Task: Create a due date automation trigger when advanced on, on the monday of the week a card is due add fields without custom field "Resume" set at 11:00 AM.
Action: Mouse moved to (977, 82)
Screenshot: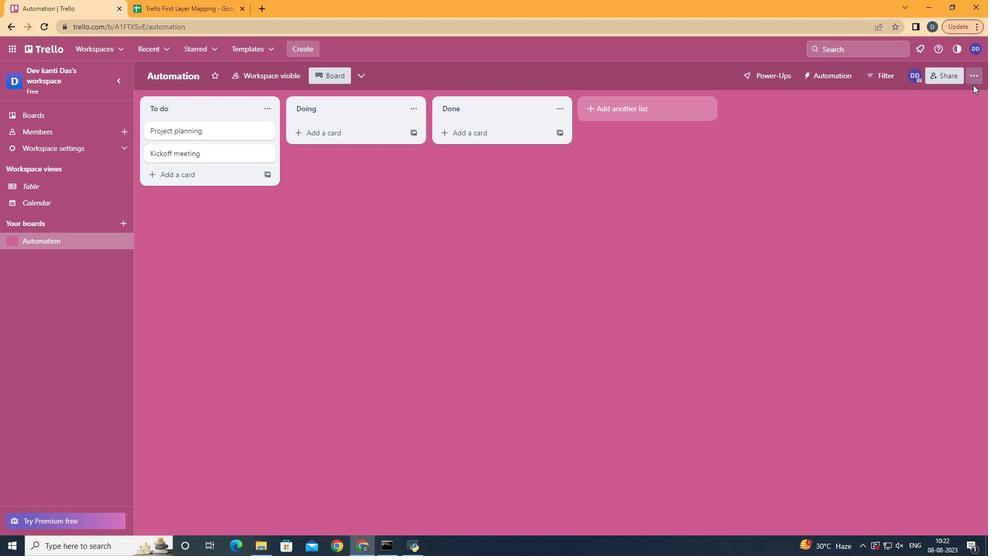 
Action: Mouse pressed left at (977, 82)
Screenshot: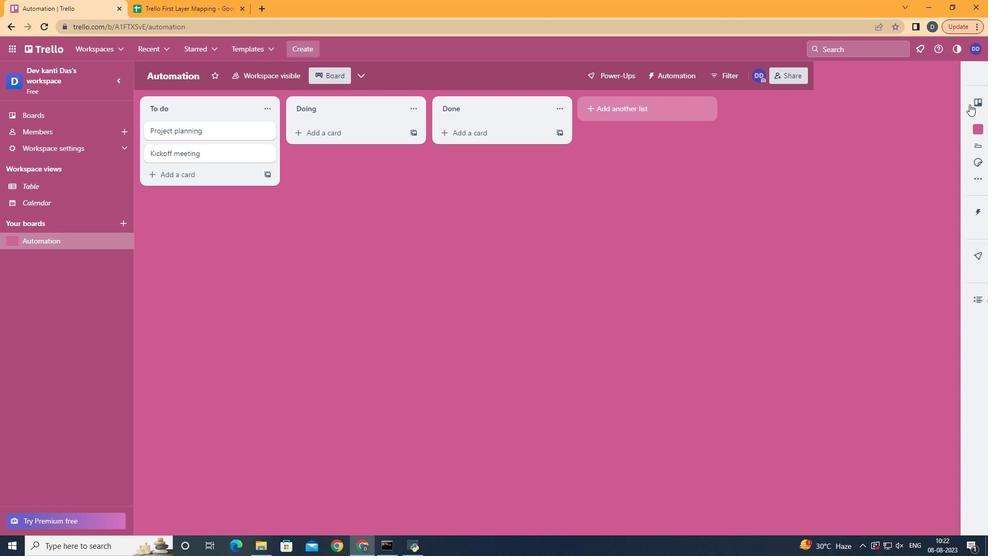 
Action: Mouse moved to (917, 223)
Screenshot: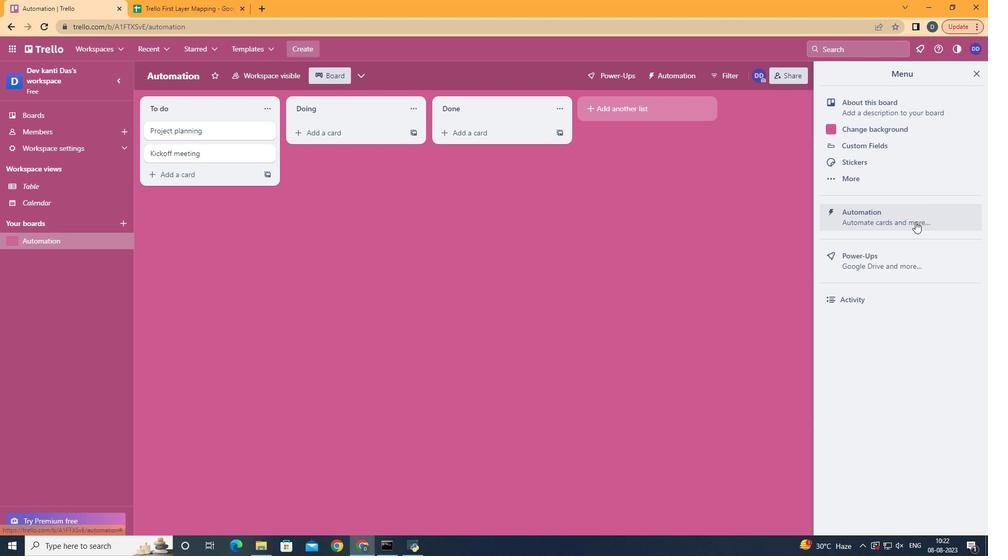
Action: Mouse pressed left at (917, 223)
Screenshot: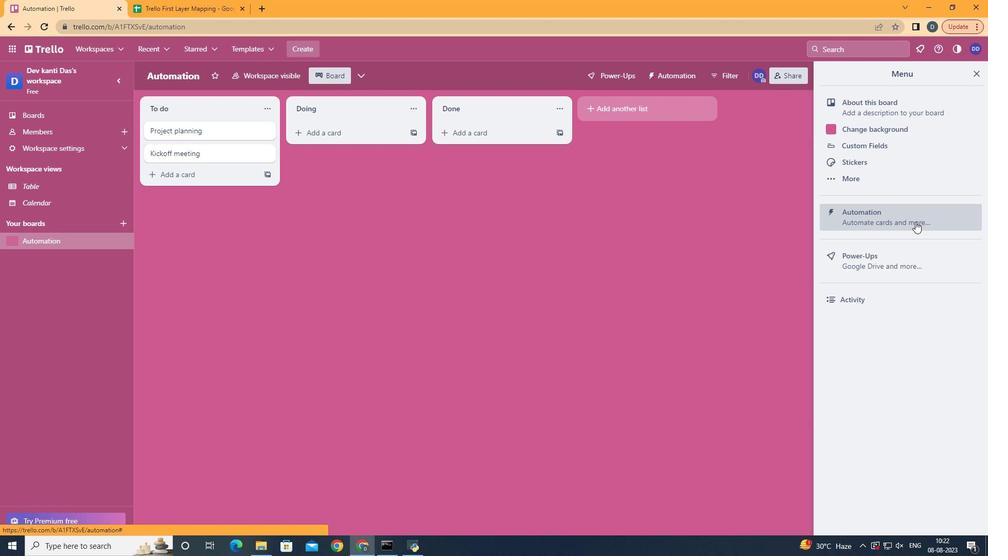 
Action: Mouse moved to (206, 208)
Screenshot: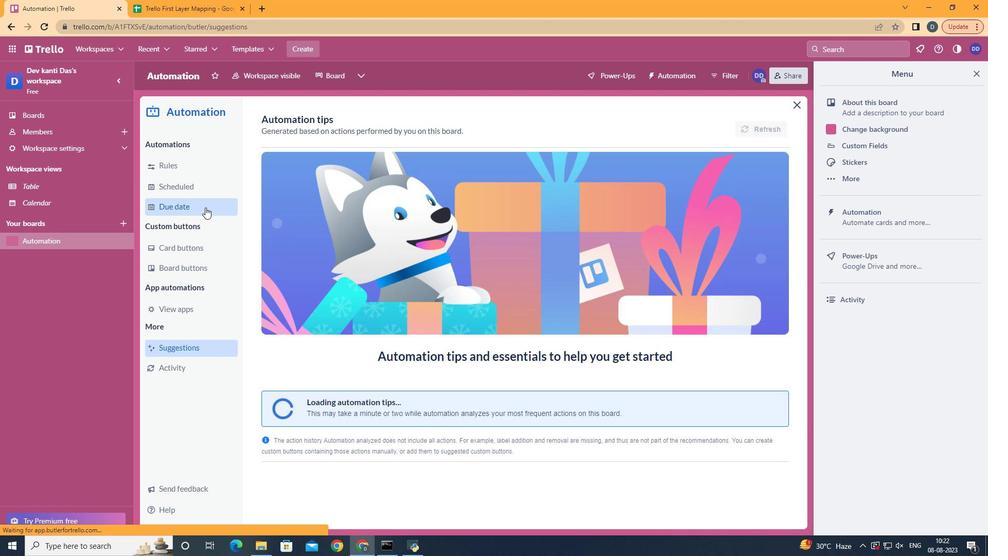 
Action: Mouse pressed left at (206, 208)
Screenshot: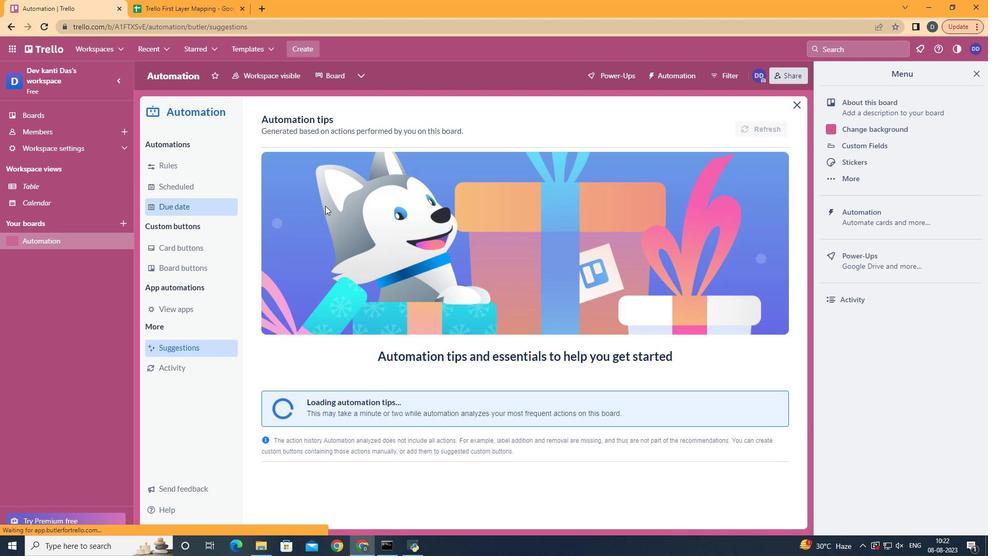 
Action: Mouse moved to (732, 126)
Screenshot: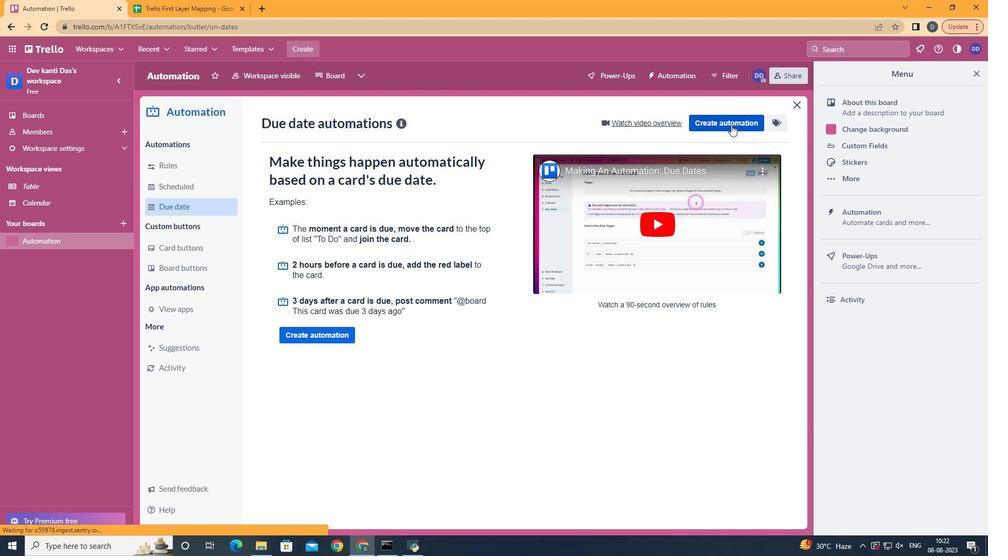 
Action: Mouse pressed left at (732, 126)
Screenshot: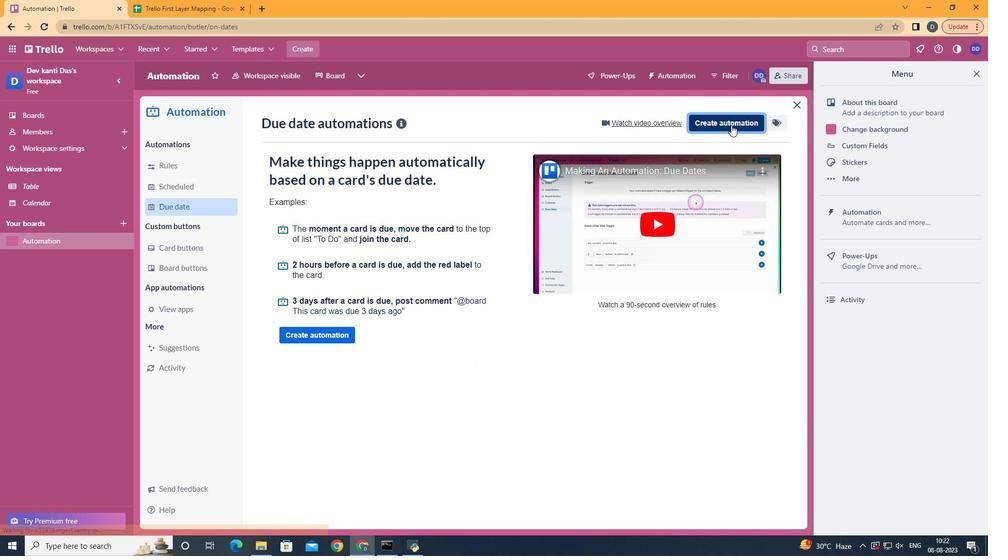 
Action: Mouse moved to (550, 228)
Screenshot: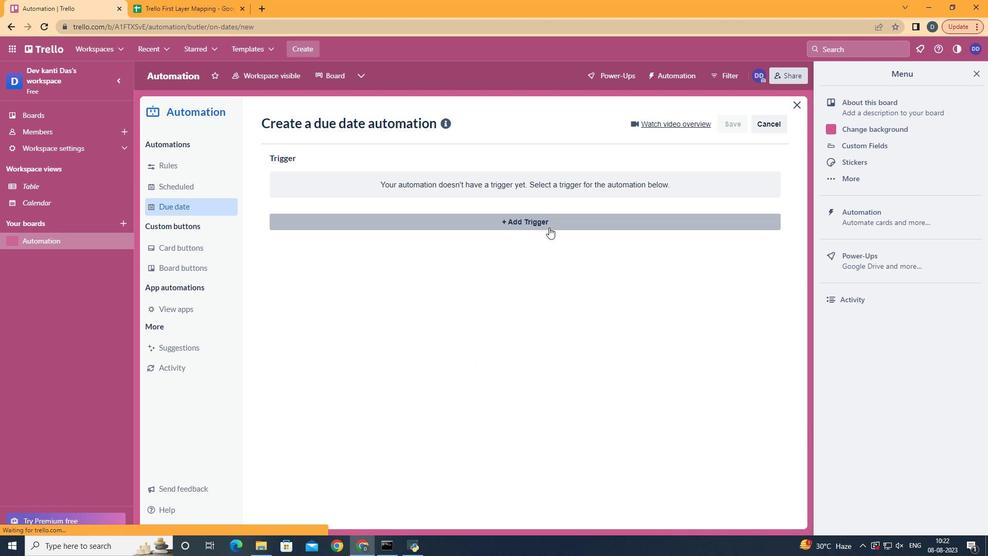 
Action: Mouse pressed left at (550, 228)
Screenshot: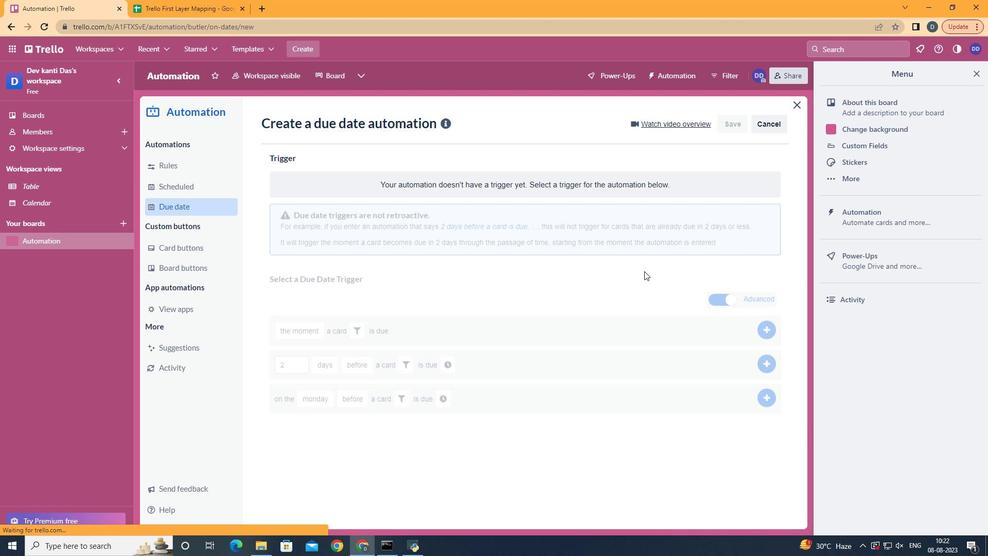 
Action: Mouse moved to (334, 271)
Screenshot: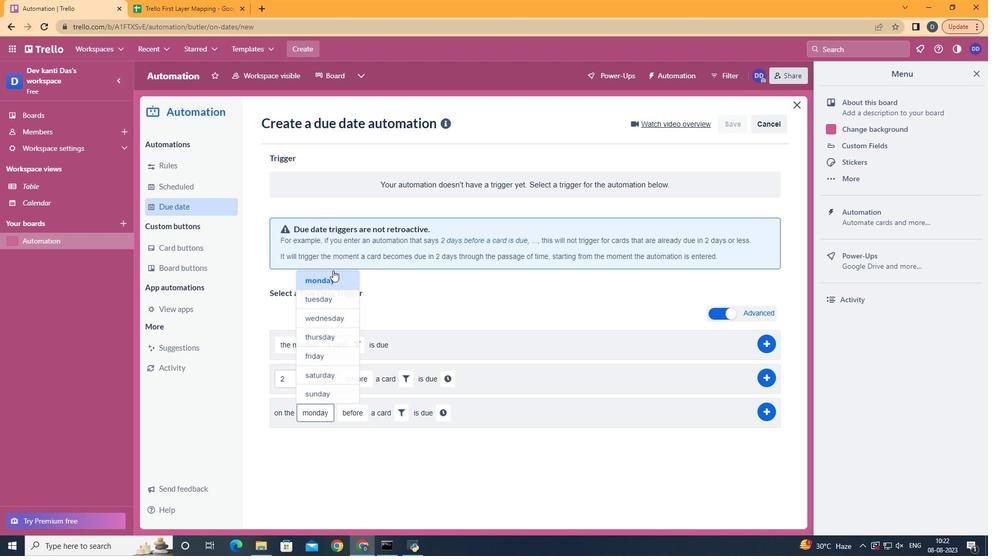 
Action: Mouse pressed left at (334, 271)
Screenshot: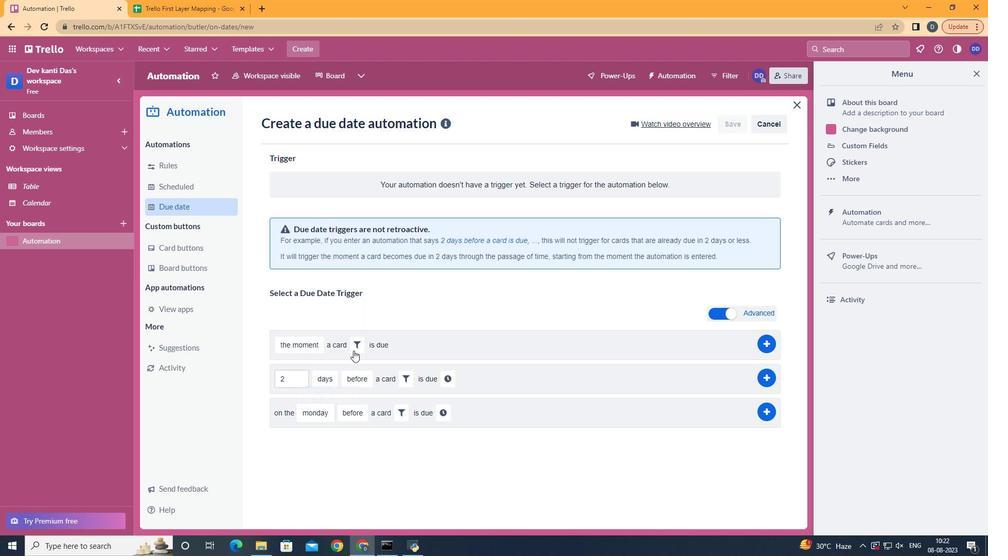 
Action: Mouse moved to (370, 470)
Screenshot: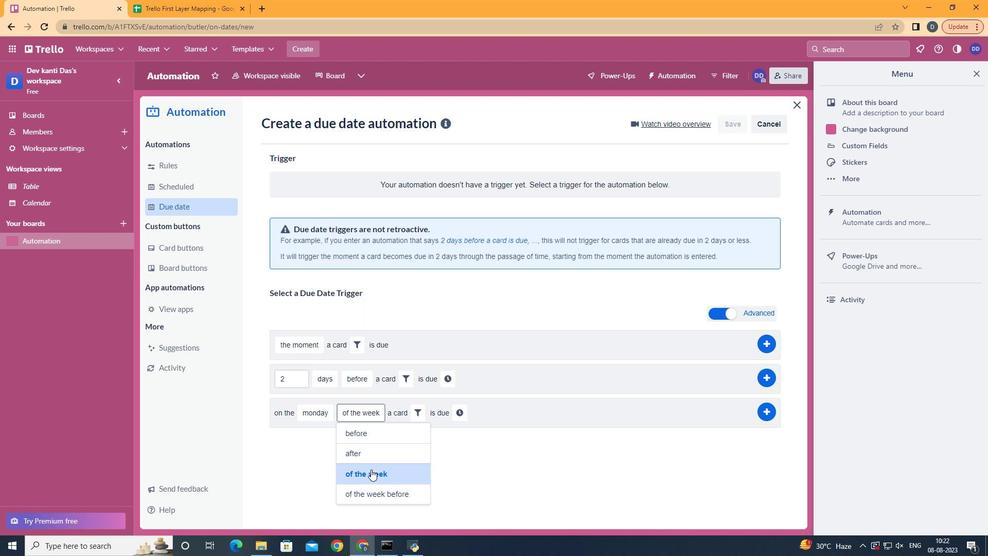 
Action: Mouse pressed left at (370, 470)
Screenshot: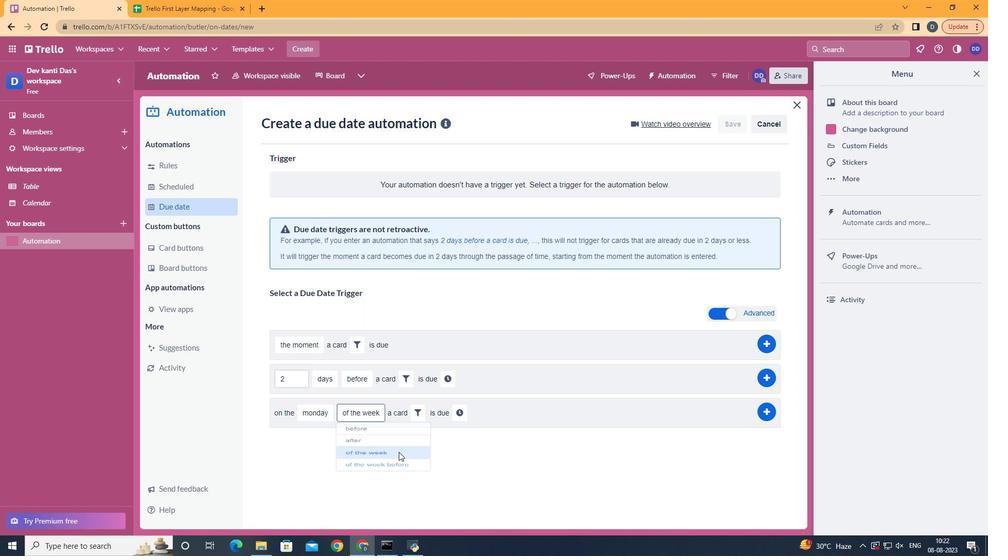 
Action: Mouse moved to (424, 417)
Screenshot: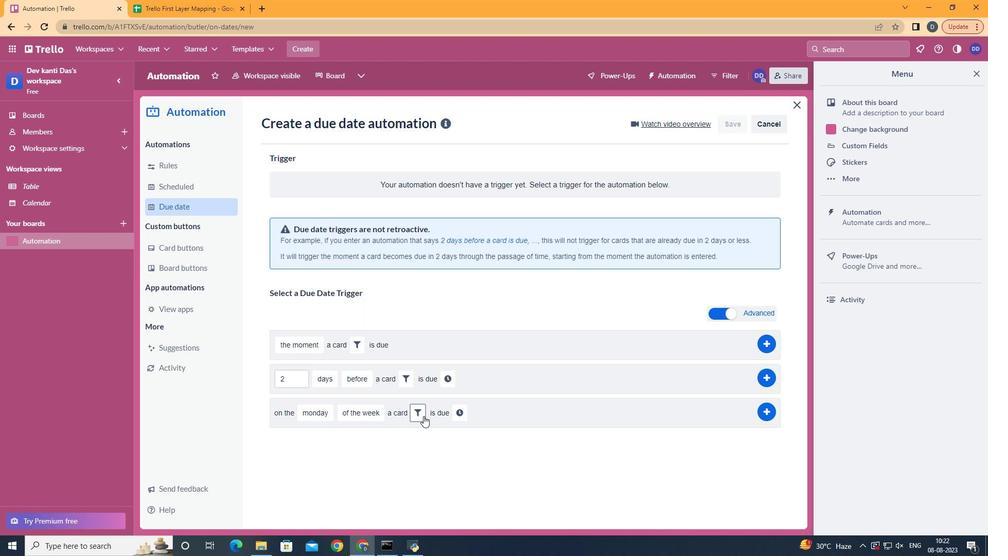 
Action: Mouse pressed left at (424, 417)
Screenshot: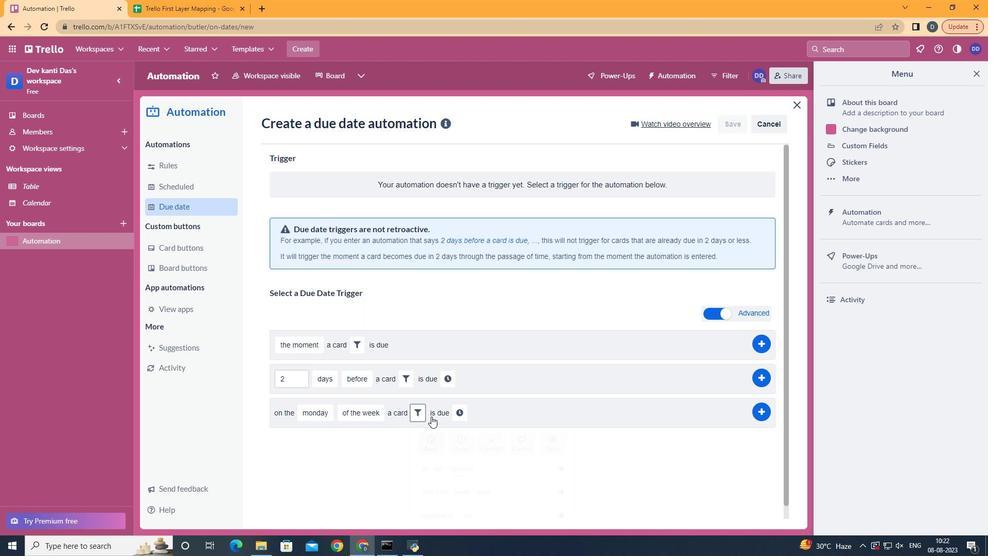 
Action: Mouse moved to (592, 456)
Screenshot: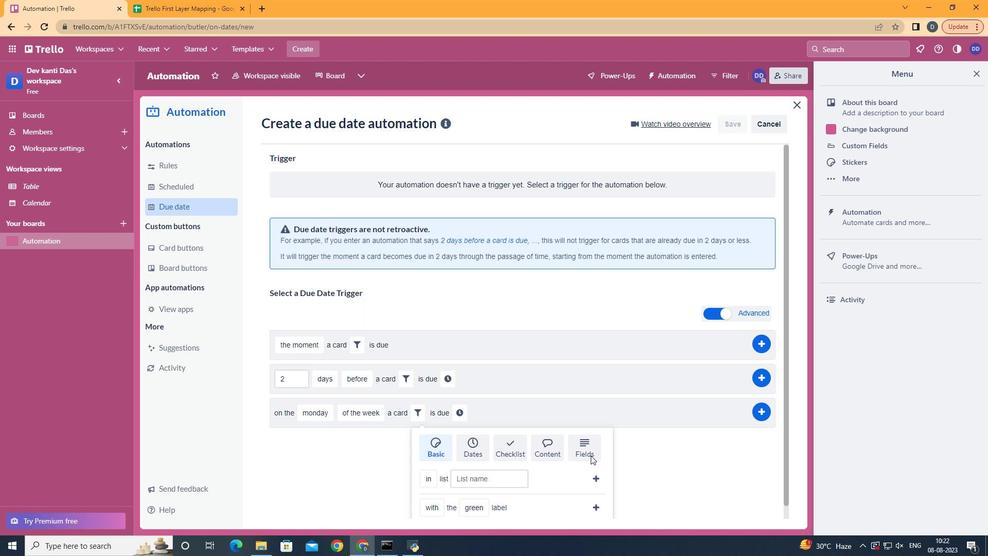 
Action: Mouse pressed left at (592, 456)
Screenshot: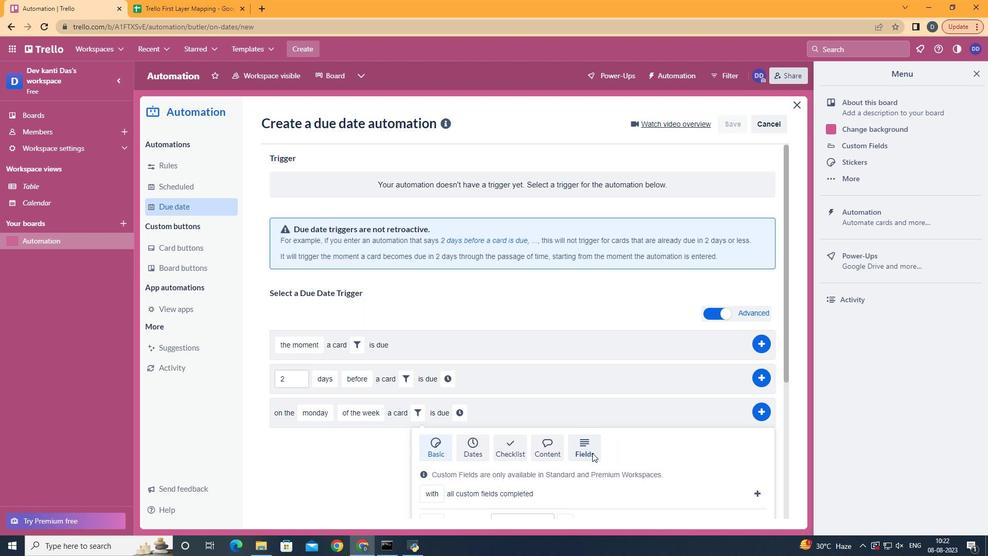 
Action: Mouse moved to (593, 454)
Screenshot: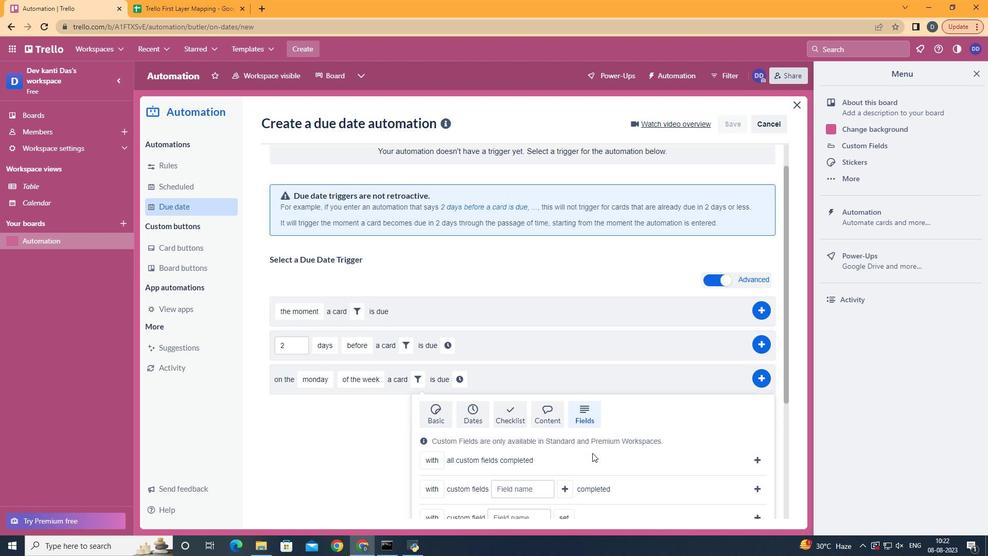 
Action: Mouse scrolled (593, 453) with delta (0, 0)
Screenshot: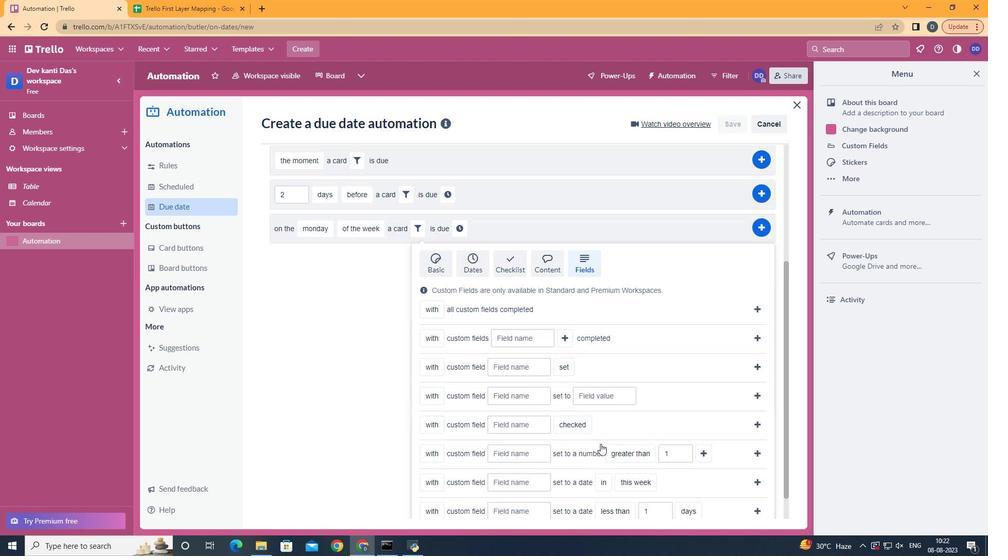 
Action: Mouse scrolled (593, 453) with delta (0, 0)
Screenshot: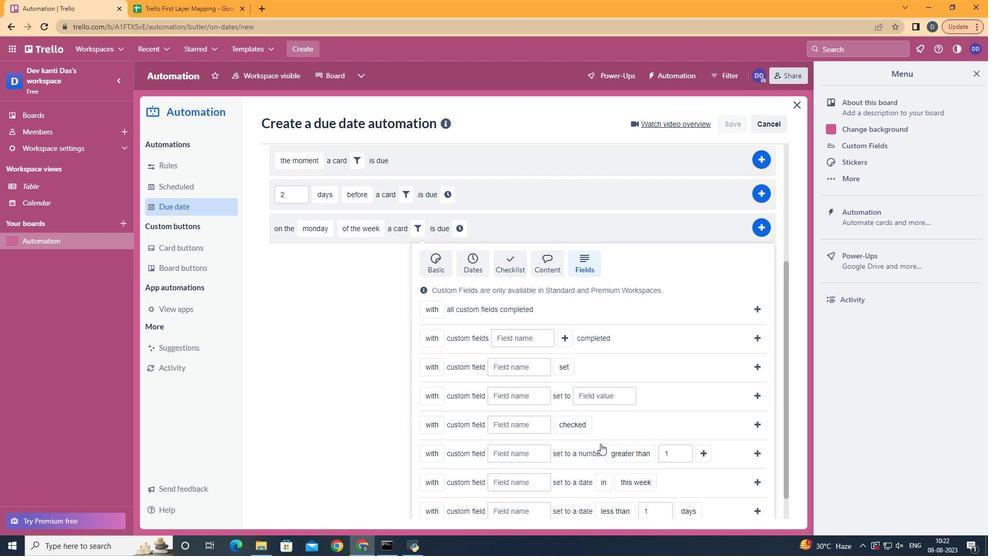 
Action: Mouse scrolled (593, 453) with delta (0, 0)
Screenshot: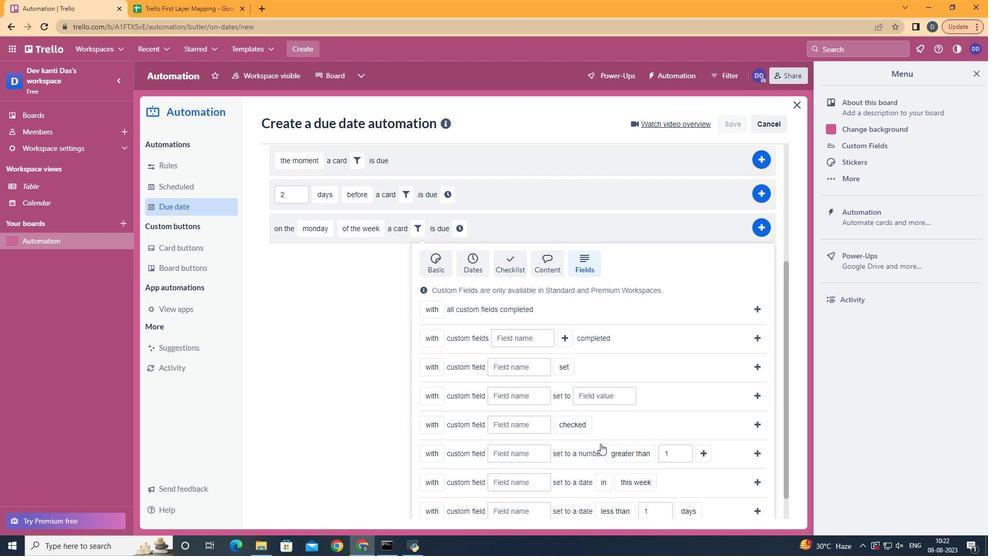 
Action: Mouse scrolled (593, 453) with delta (0, 0)
Screenshot: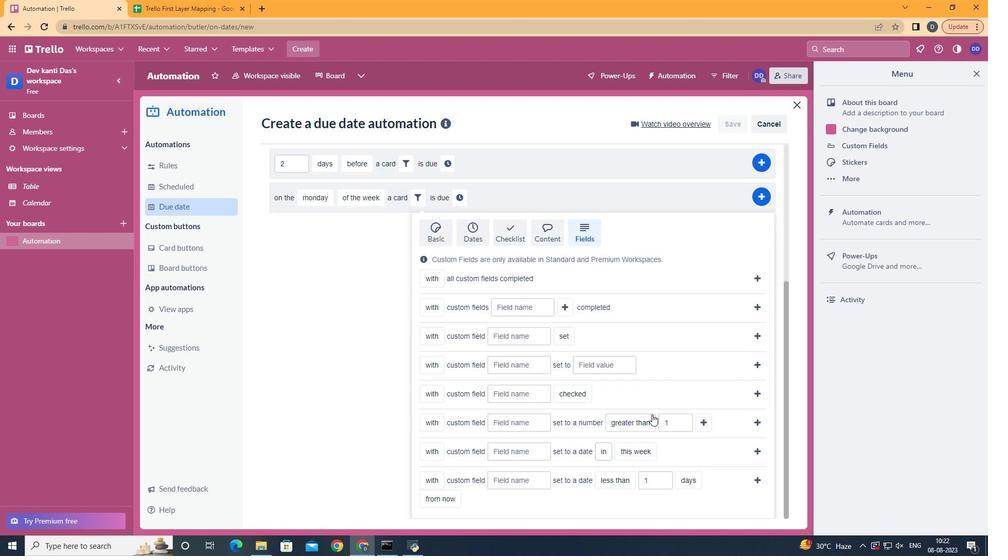
Action: Mouse scrolled (593, 453) with delta (0, 0)
Screenshot: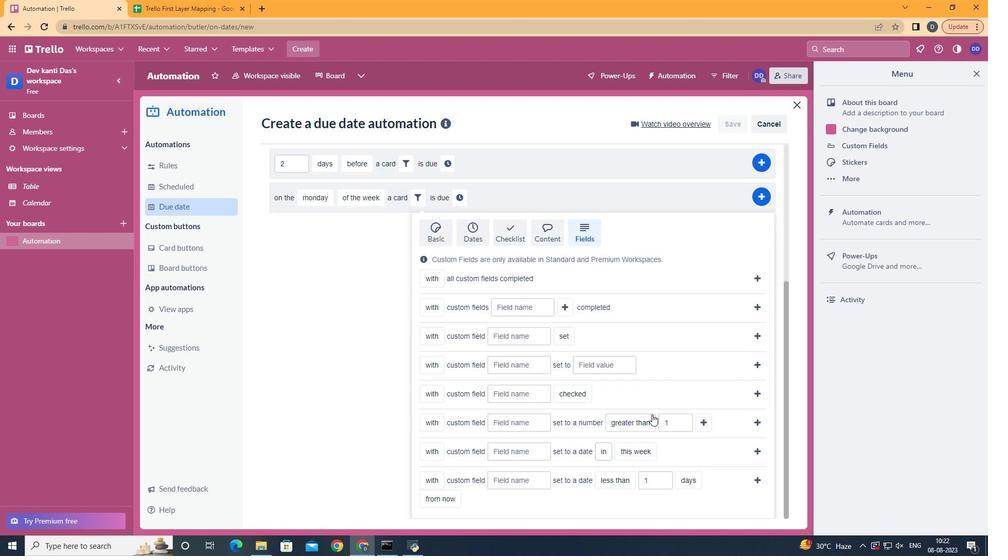 
Action: Mouse moved to (437, 374)
Screenshot: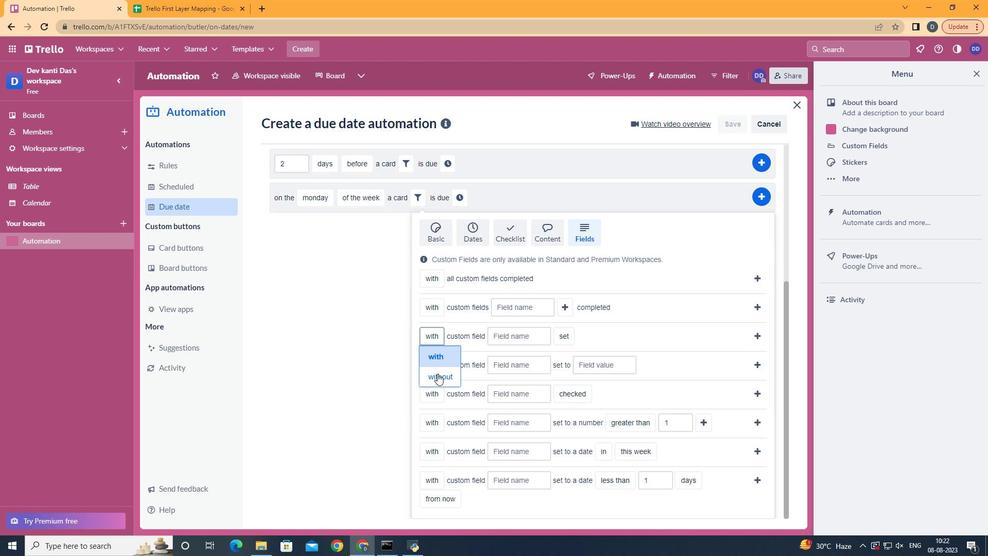 
Action: Mouse pressed left at (437, 374)
Screenshot: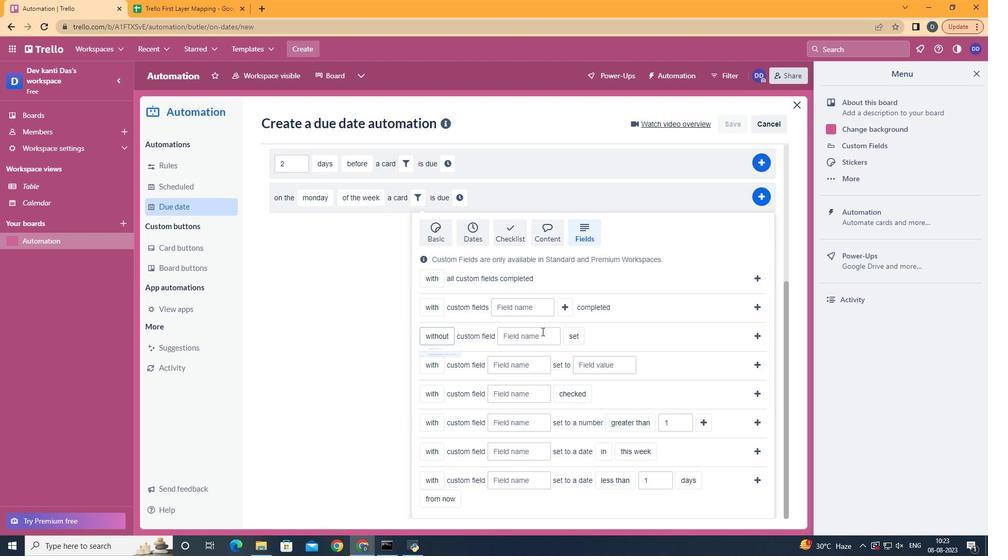
Action: Mouse moved to (548, 330)
Screenshot: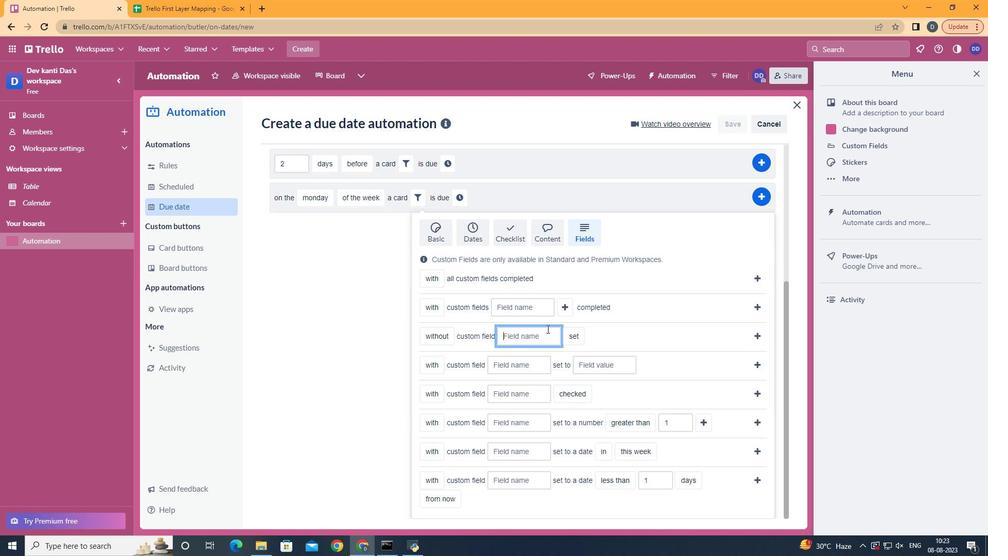 
Action: Mouse pressed left at (548, 330)
Screenshot: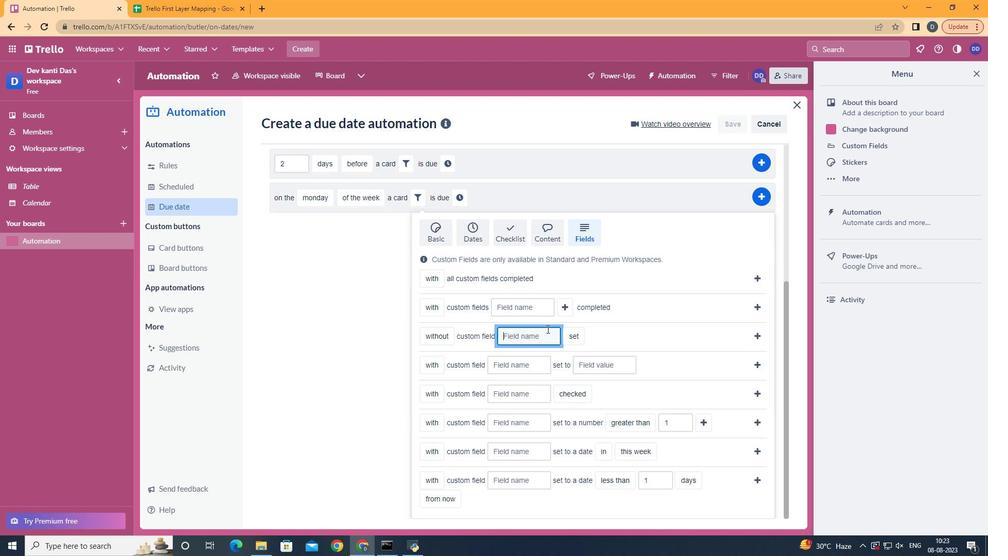 
Action: Key pressed <Key.shift>Resume
Screenshot: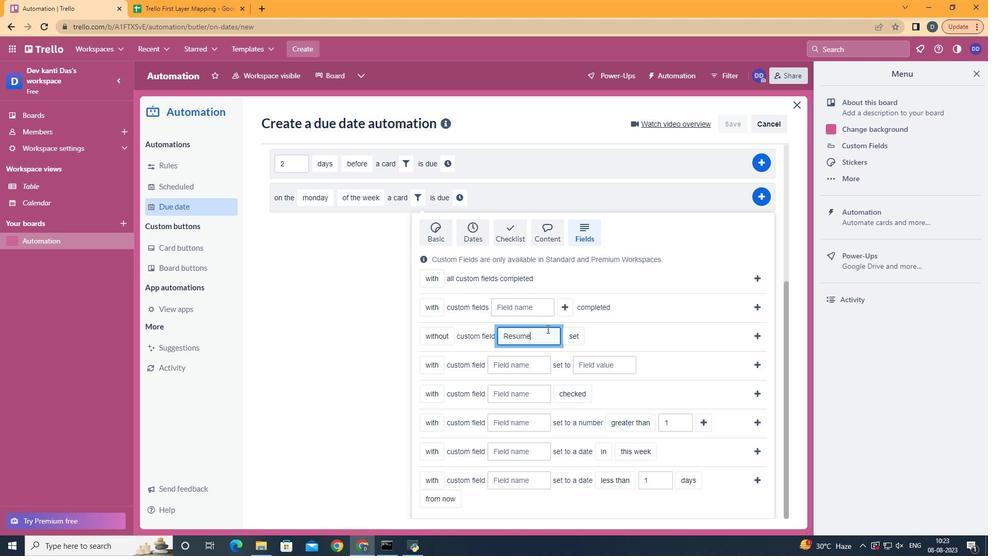 
Action: Mouse moved to (576, 354)
Screenshot: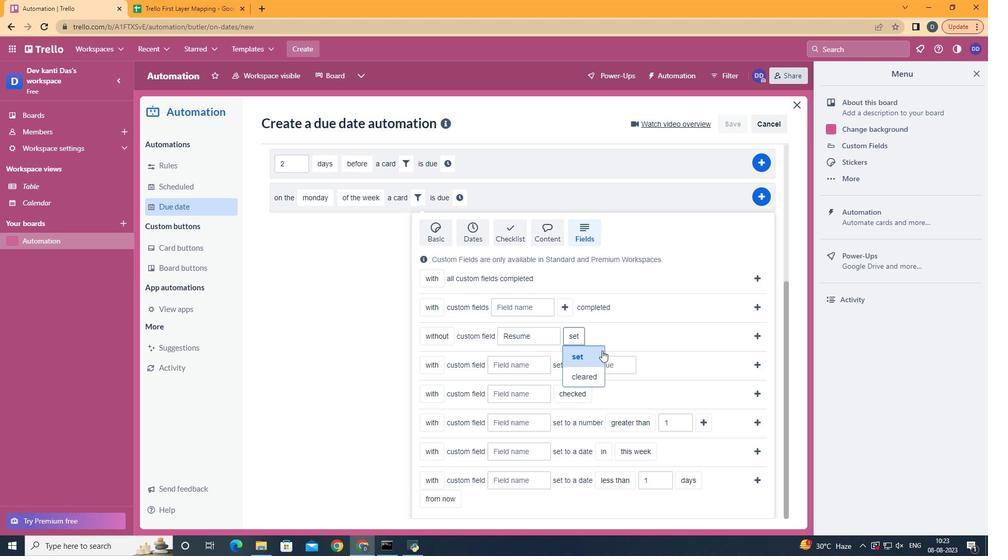 
Action: Mouse pressed left at (576, 354)
Screenshot: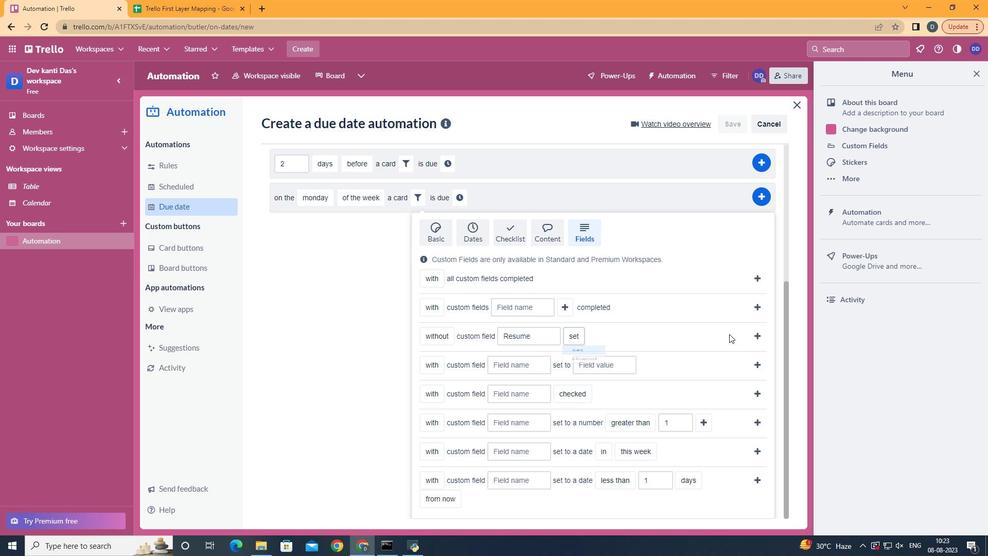 
Action: Mouse moved to (762, 331)
Screenshot: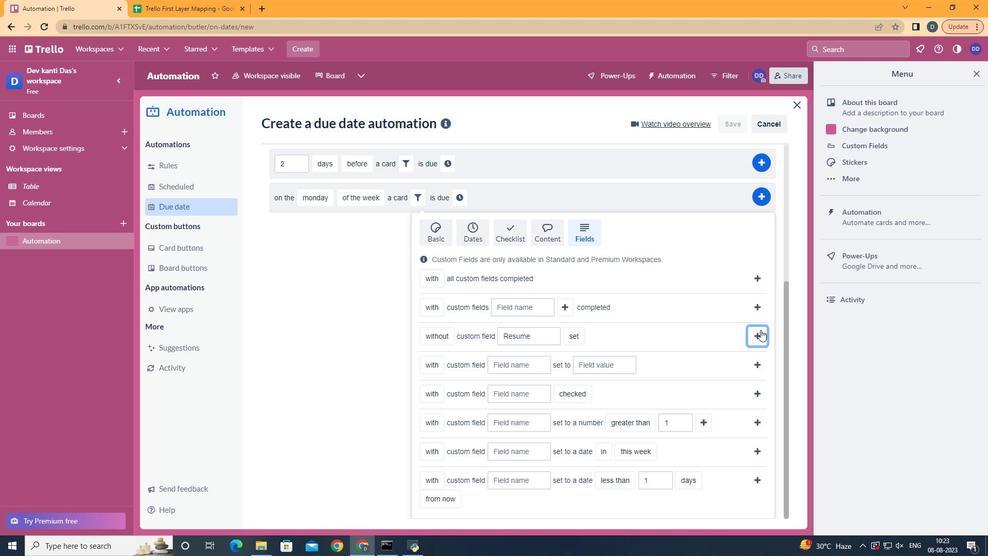 
Action: Mouse pressed left at (762, 331)
Screenshot: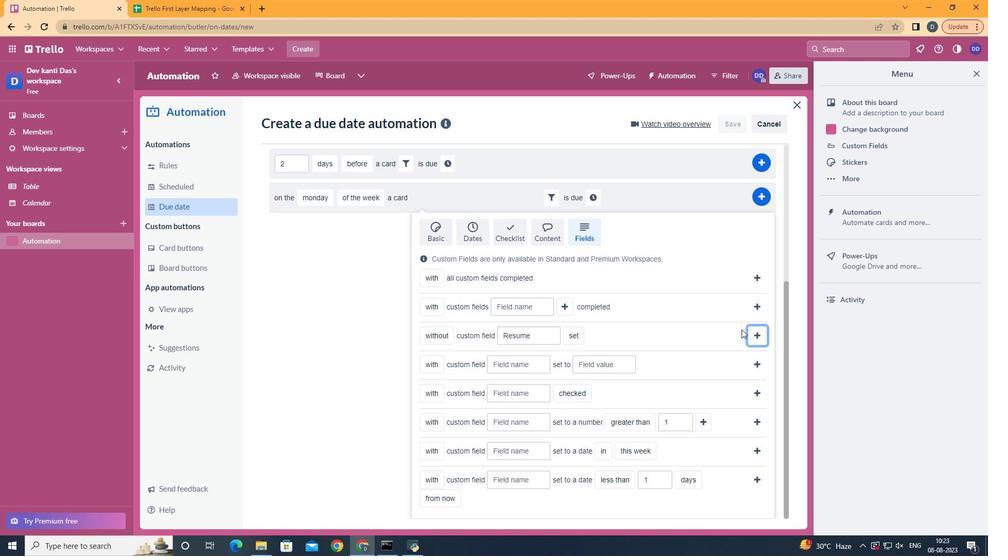 
Action: Mouse moved to (597, 410)
Screenshot: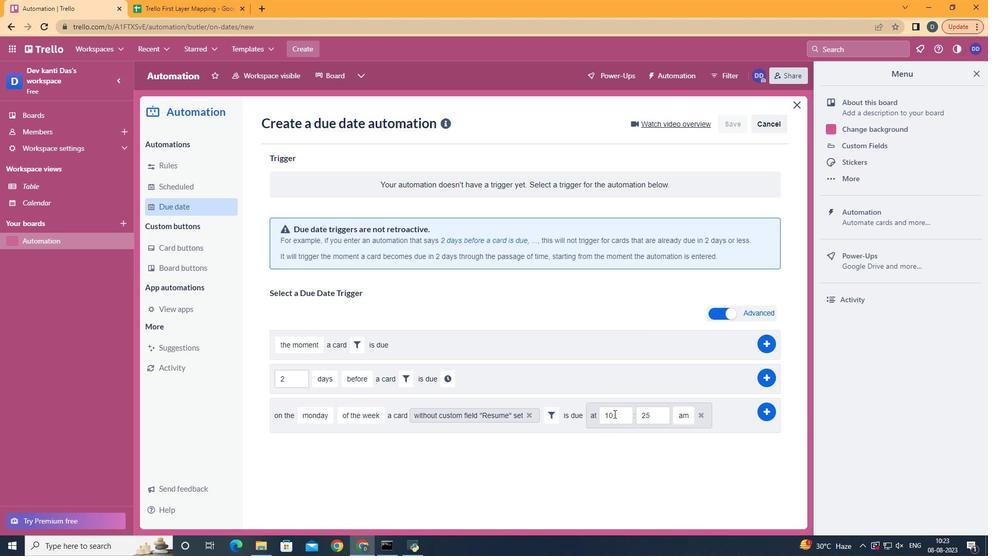 
Action: Mouse pressed left at (597, 410)
Screenshot: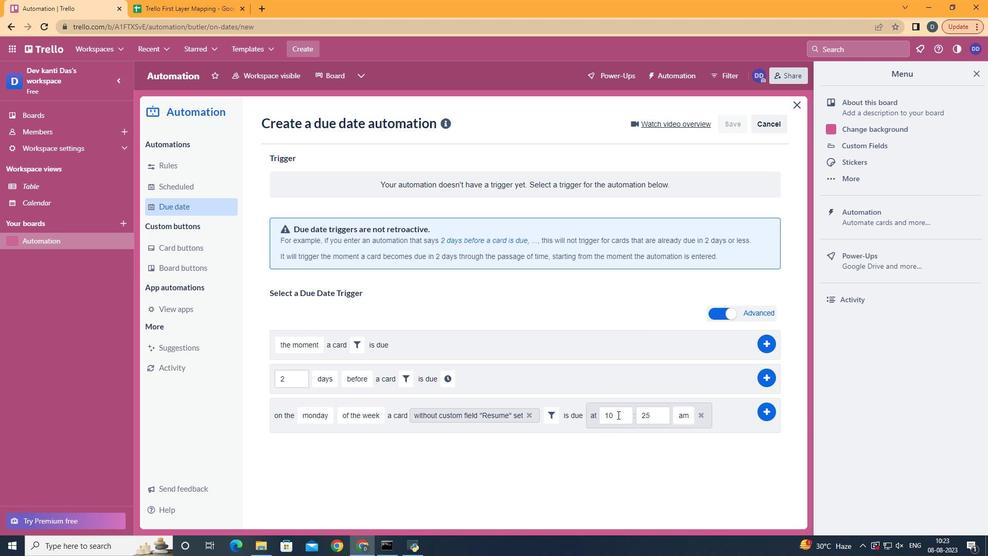 
Action: Mouse moved to (619, 416)
Screenshot: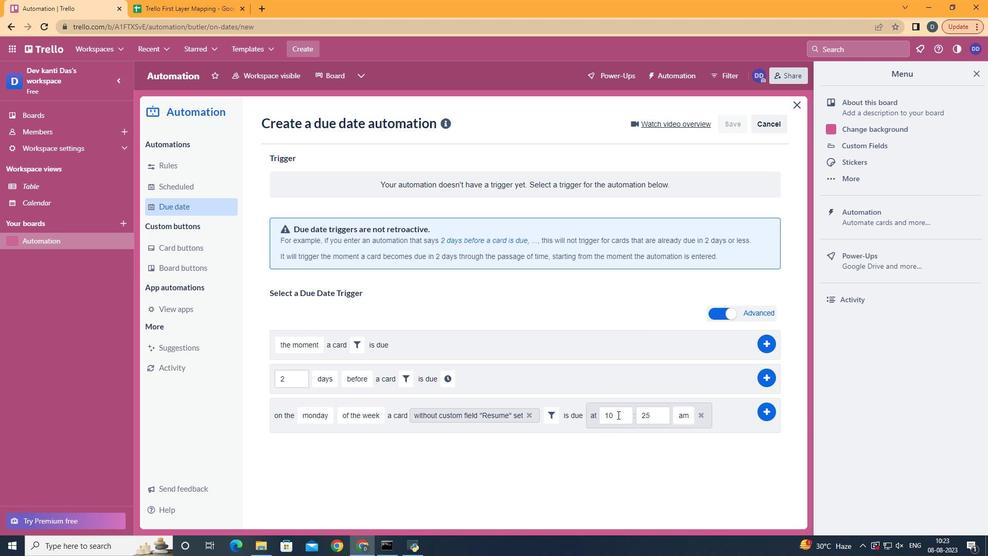 
Action: Mouse pressed left at (619, 416)
Screenshot: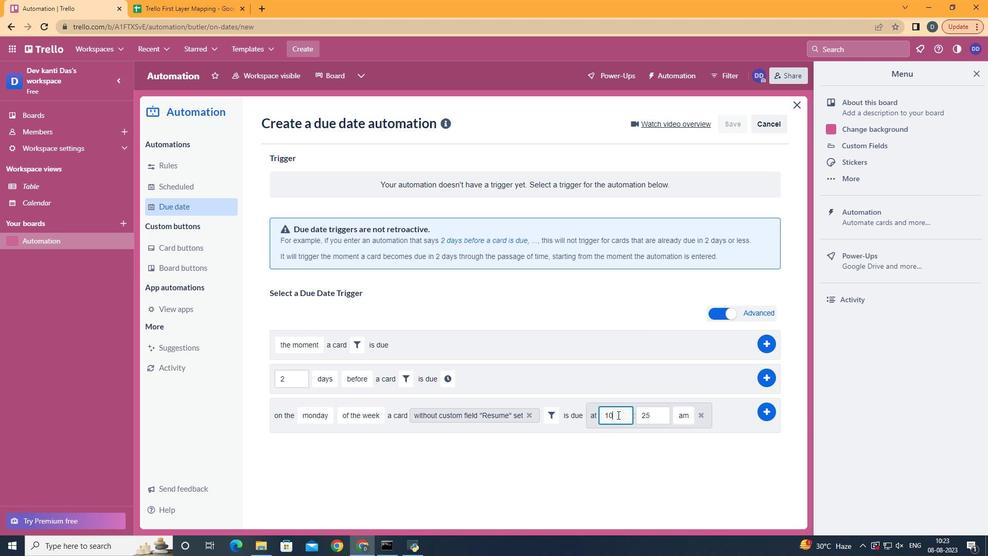 
Action: Key pressed <Key.backspace>1
Screenshot: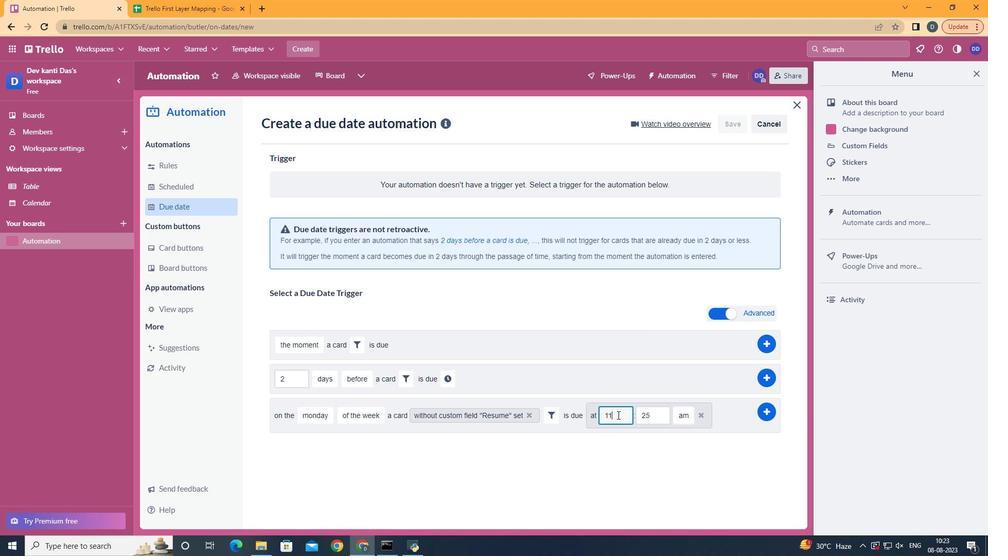 
Action: Mouse moved to (656, 423)
Screenshot: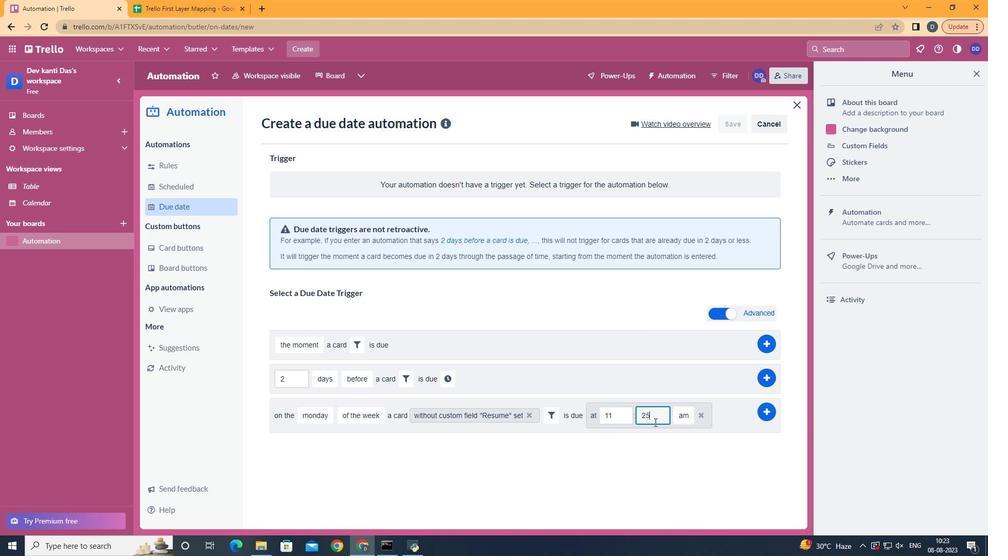 
Action: Mouse pressed left at (656, 423)
Screenshot: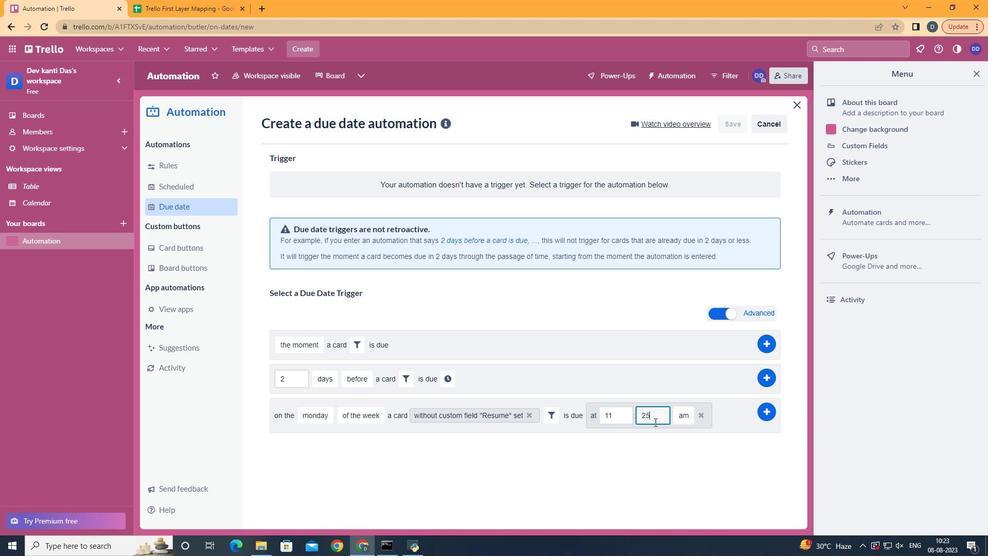 
Action: Key pressed <Key.backspace><Key.backspace>00
Screenshot: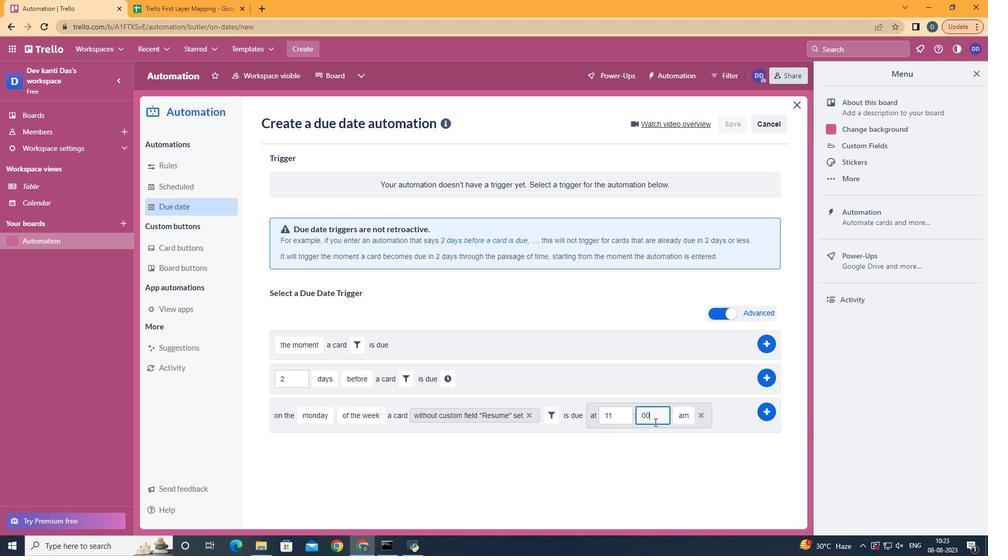 
Action: Mouse moved to (777, 415)
Screenshot: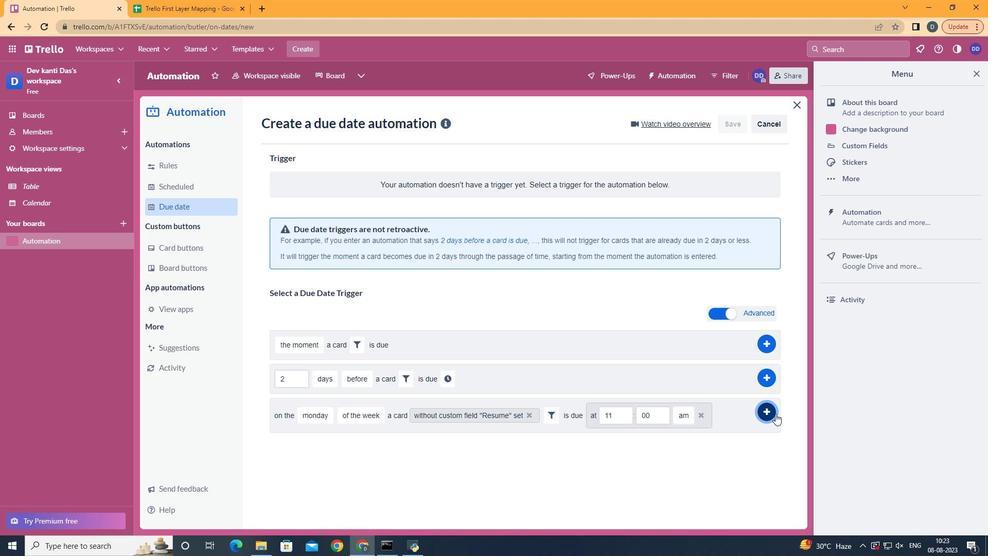 
Action: Mouse pressed left at (777, 415)
Screenshot: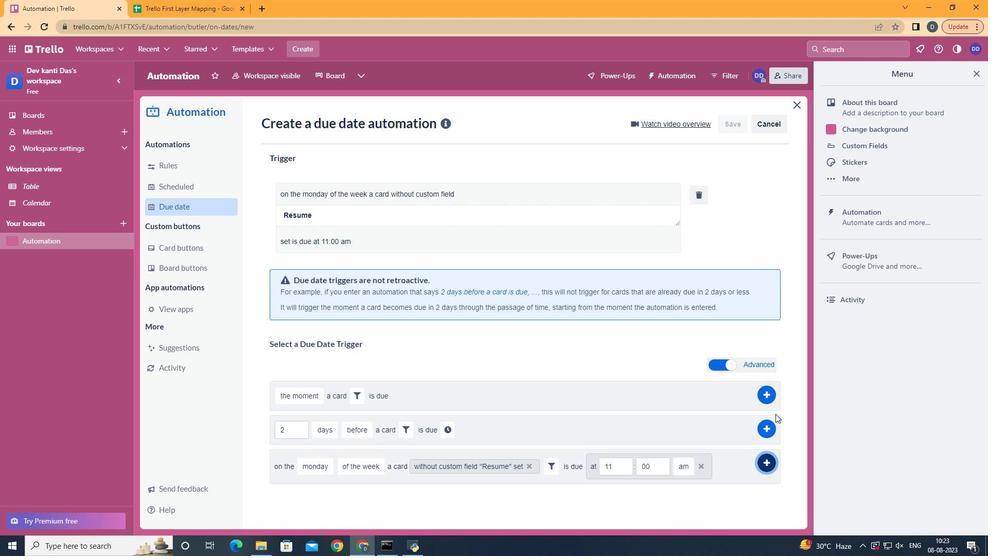 
Action: Mouse moved to (615, 197)
Screenshot: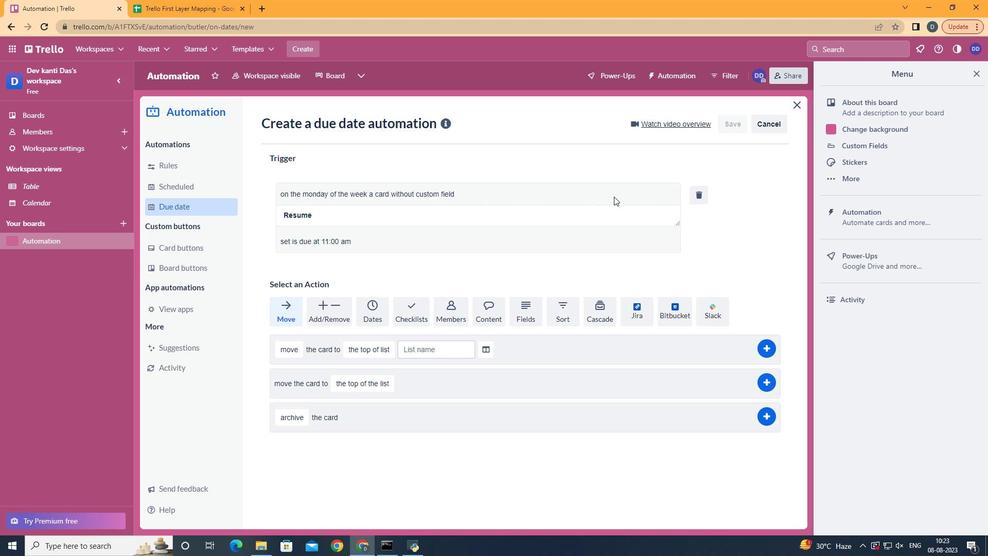 
